 Task: Change the font to verdana.
Action: Mouse moved to (582, 178)
Screenshot: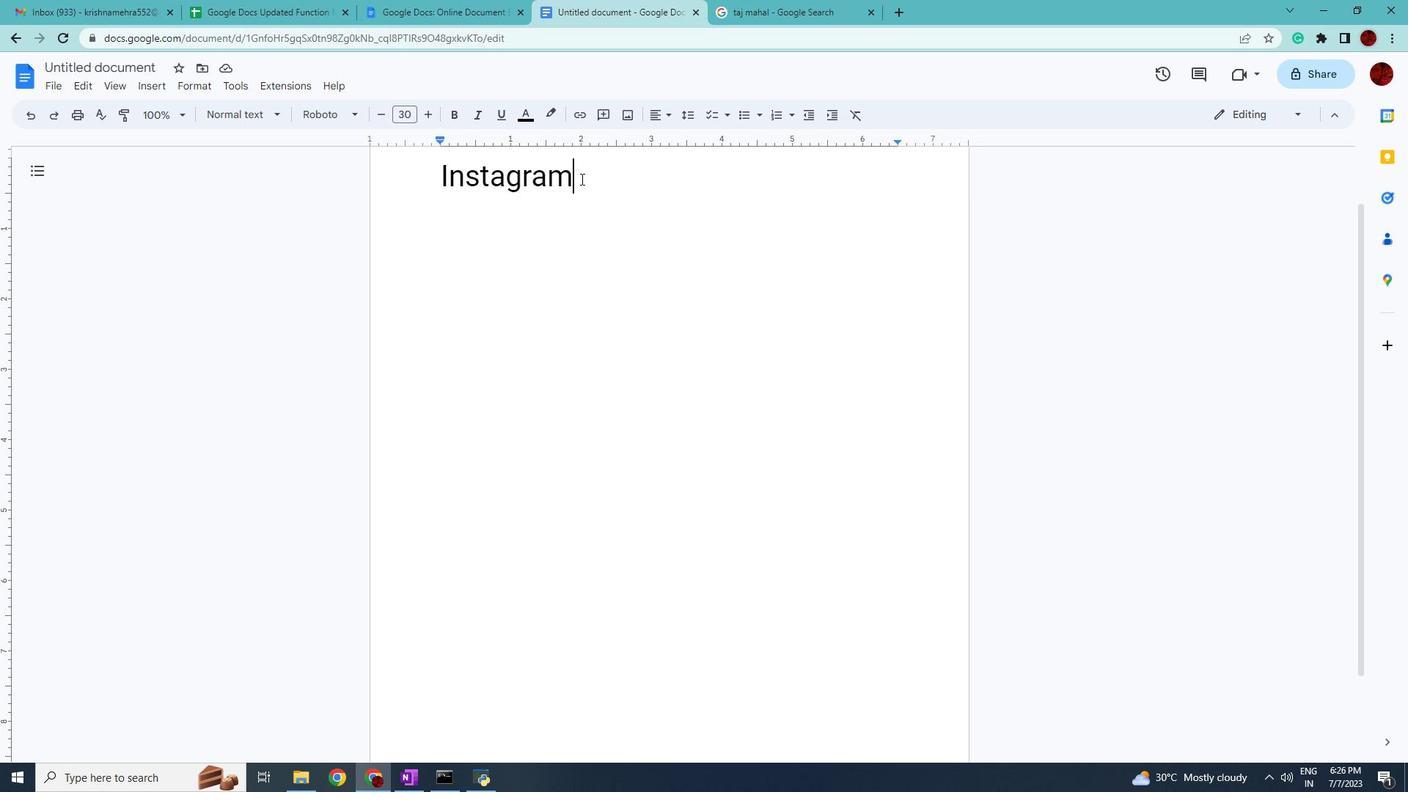 
Action: Mouse pressed left at (582, 178)
Screenshot: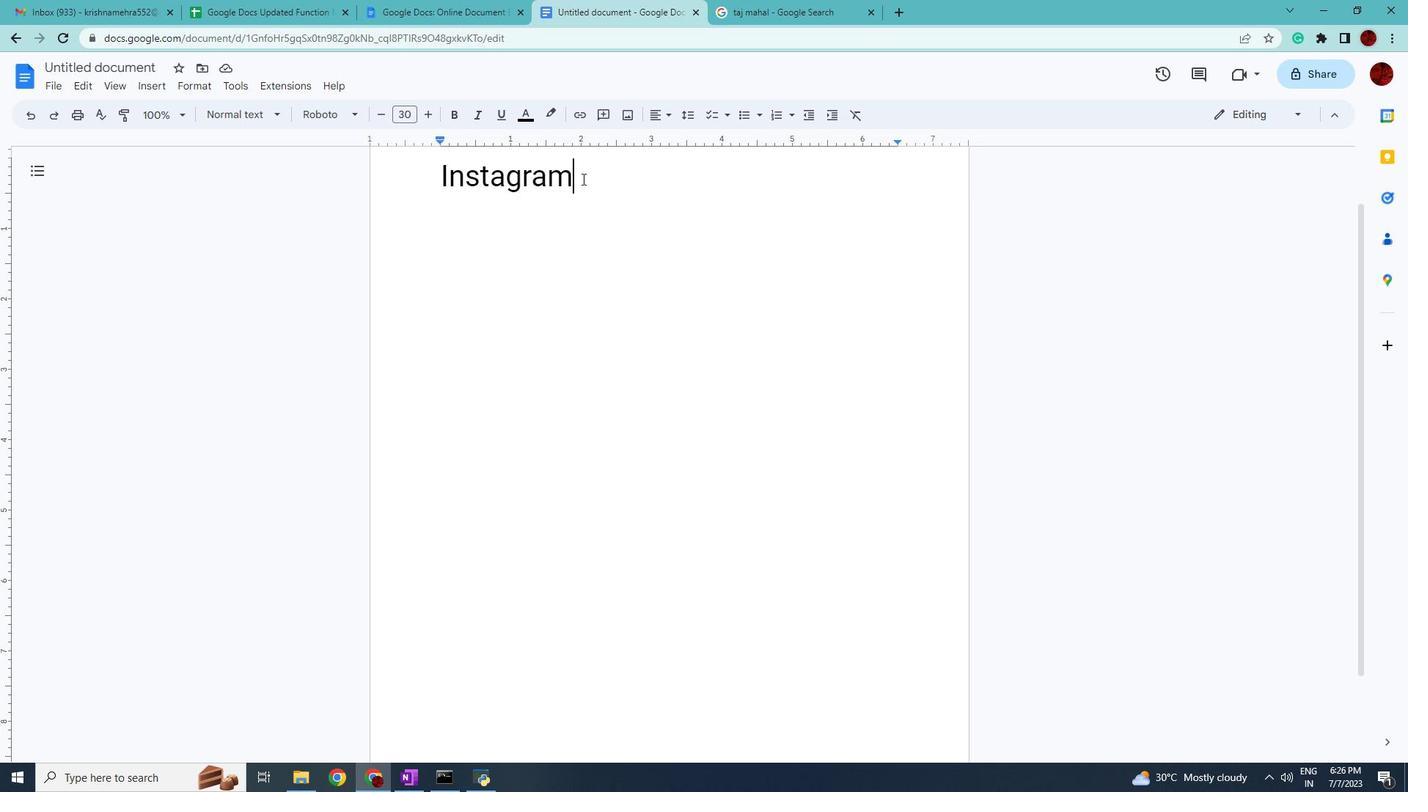 
Action: Mouse moved to (357, 115)
Screenshot: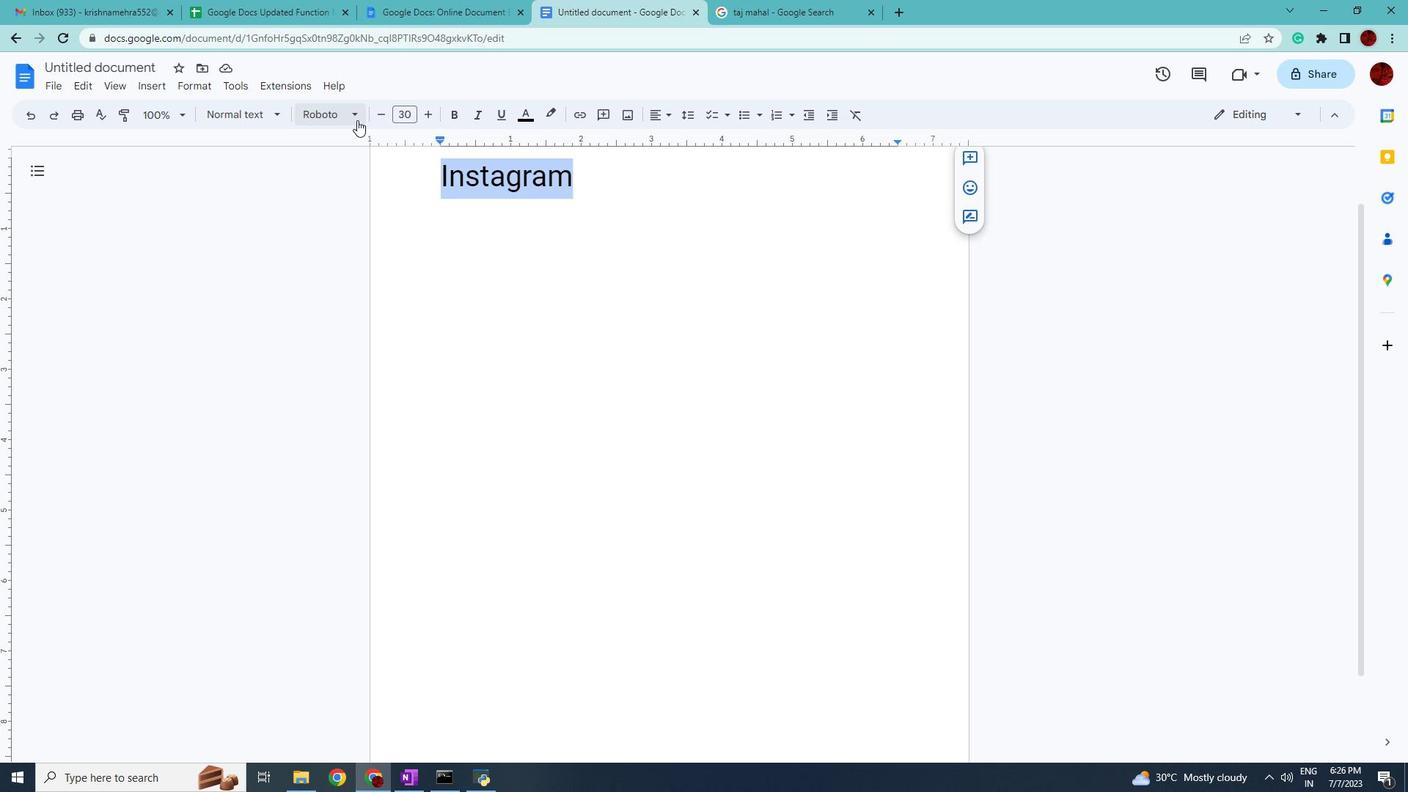 
Action: Mouse pressed left at (357, 115)
Screenshot: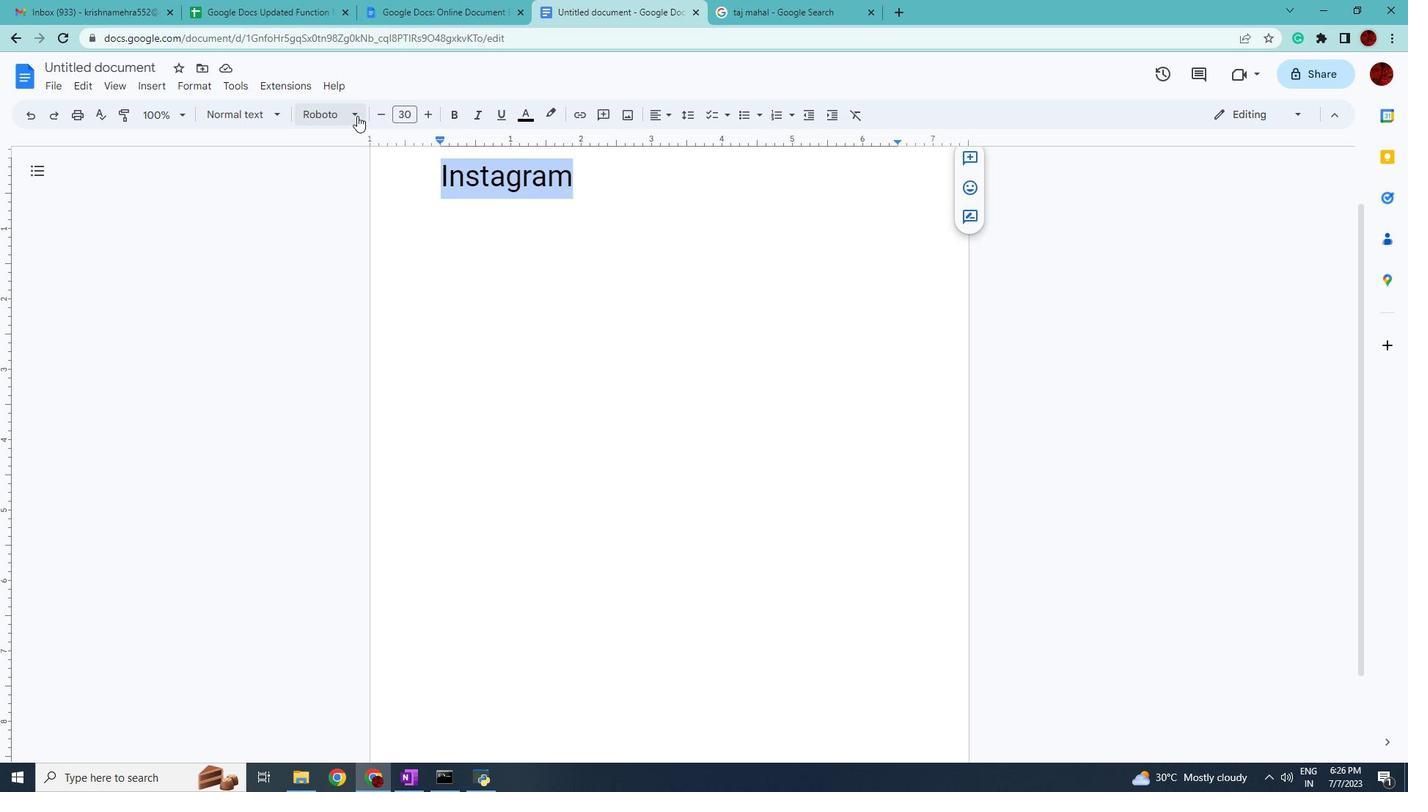 
Action: Mouse moved to (426, 409)
Screenshot: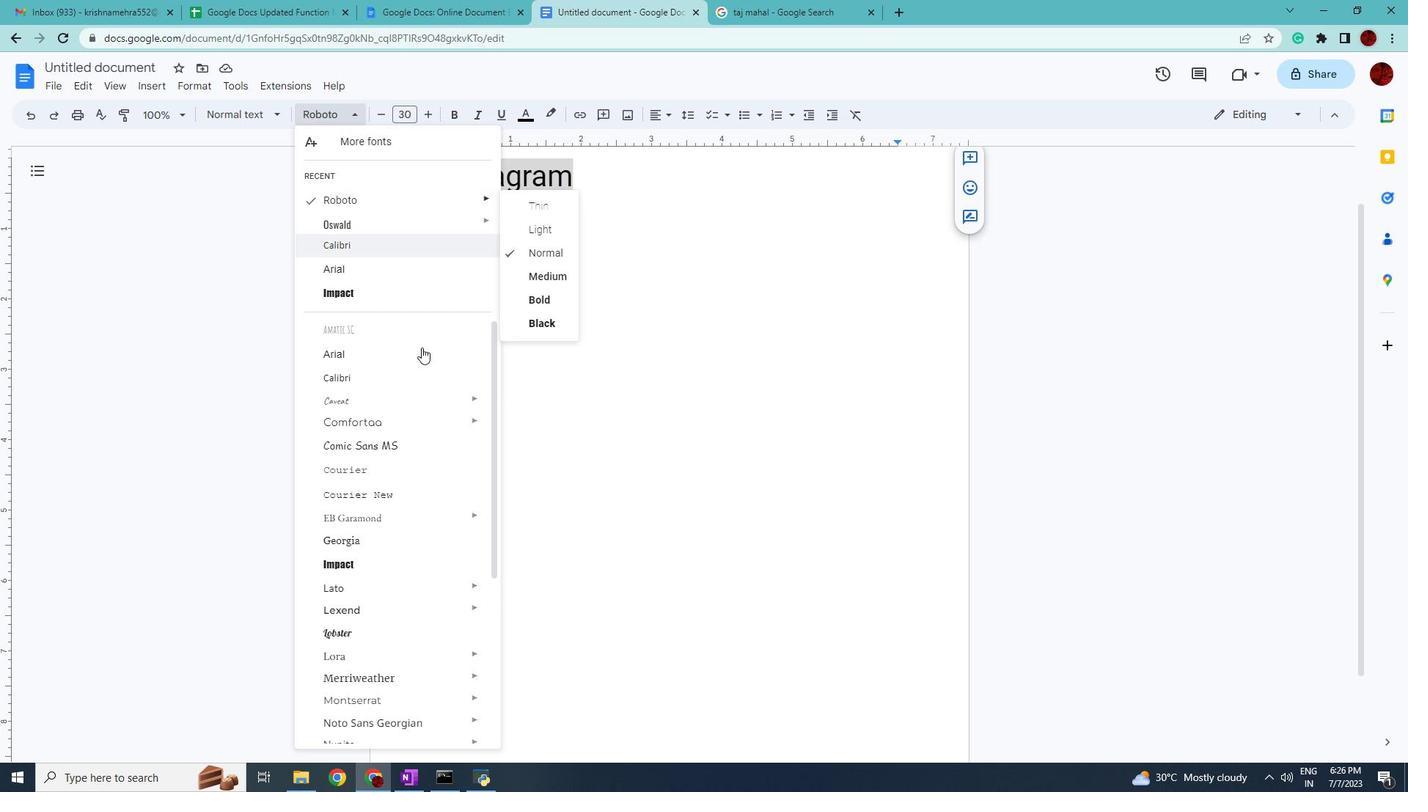 
Action: Mouse scrolled (426, 408) with delta (0, 0)
Screenshot: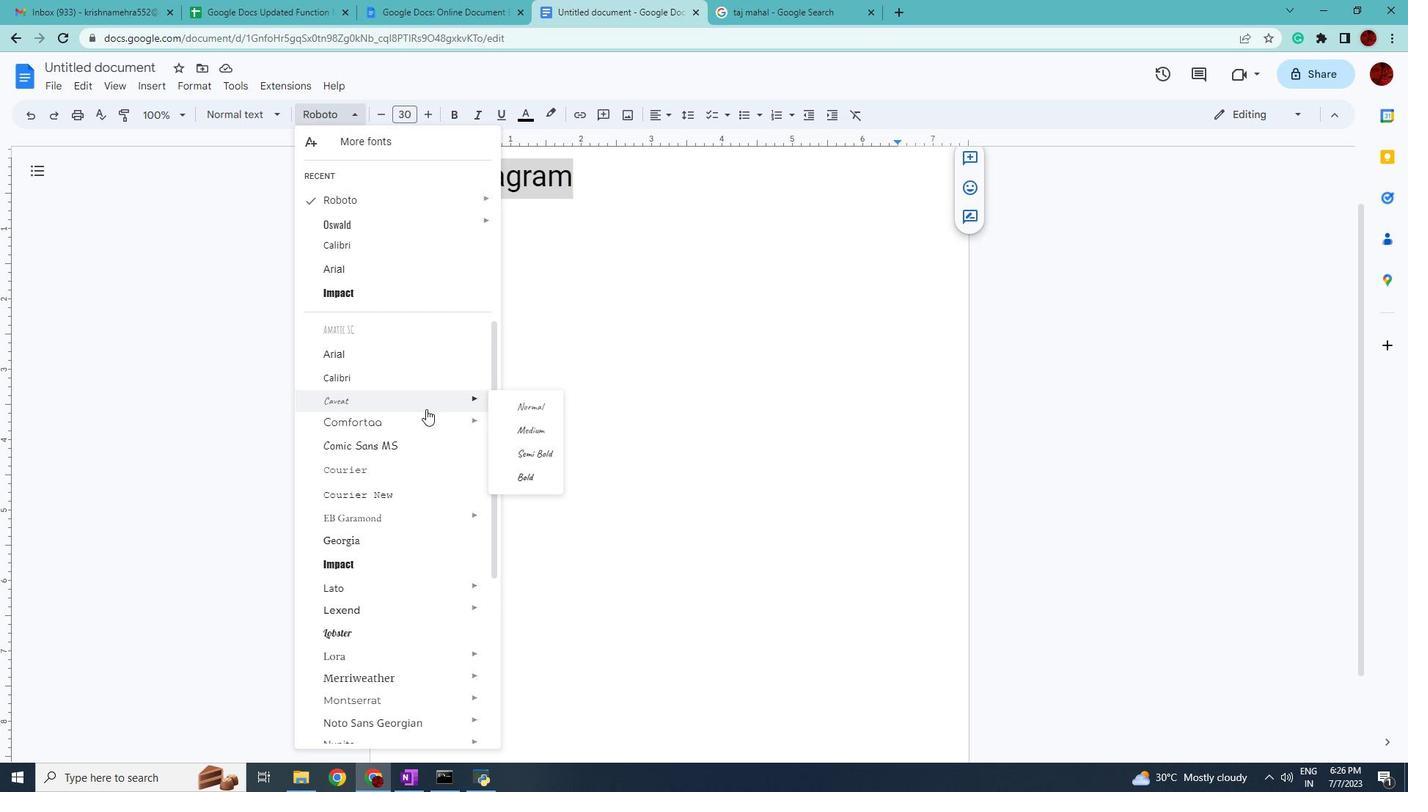 
Action: Mouse scrolled (426, 408) with delta (0, 0)
Screenshot: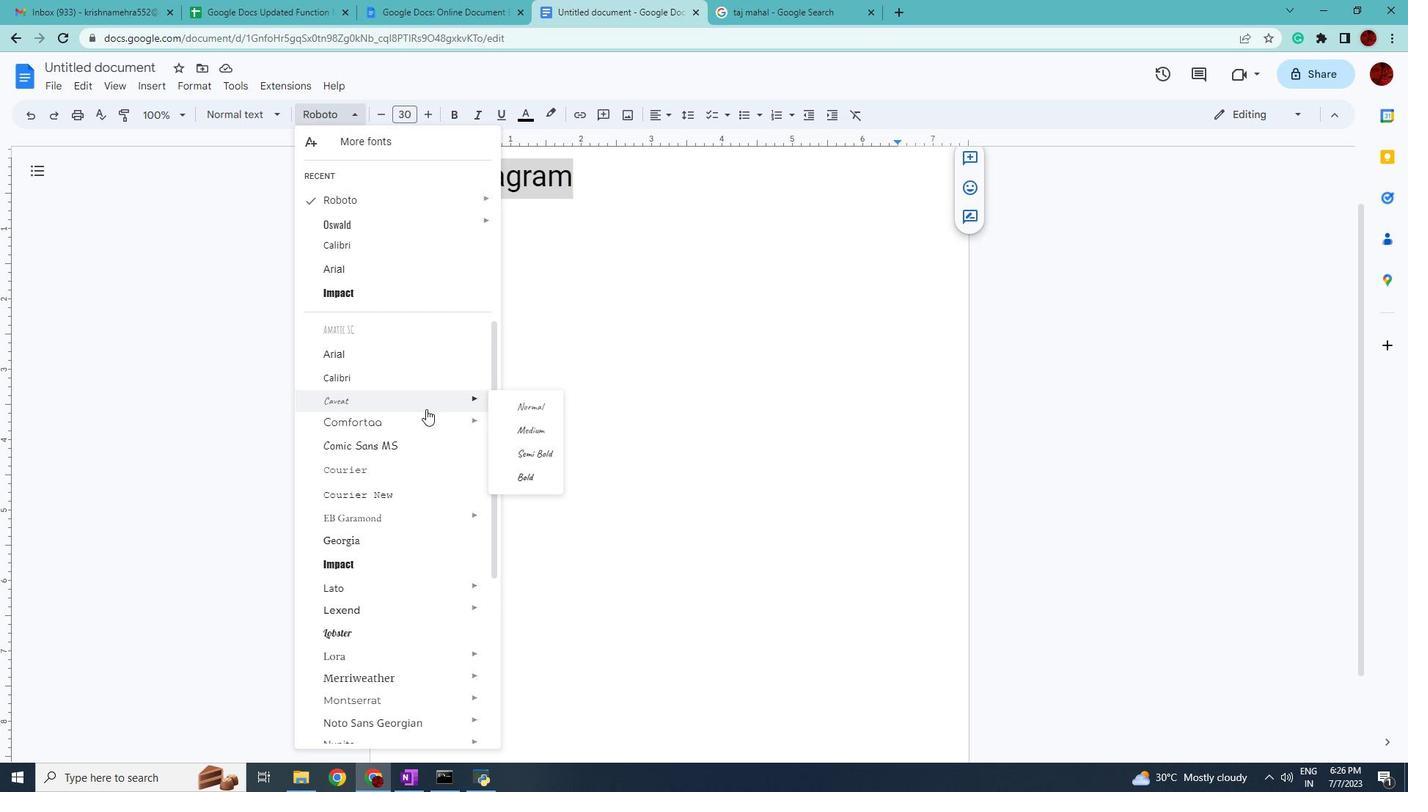 
Action: Mouse scrolled (426, 408) with delta (0, 0)
Screenshot: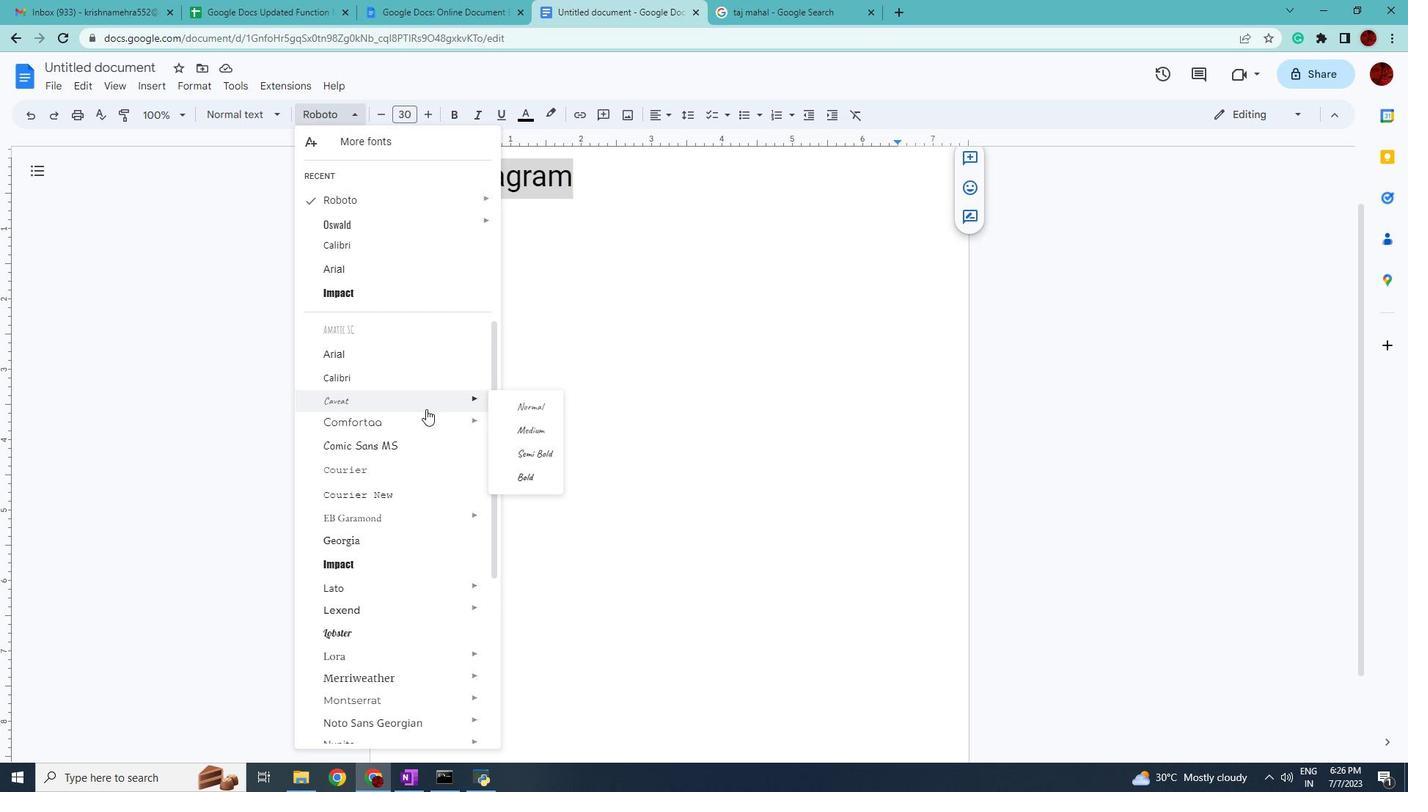 
Action: Mouse scrolled (426, 408) with delta (0, 0)
Screenshot: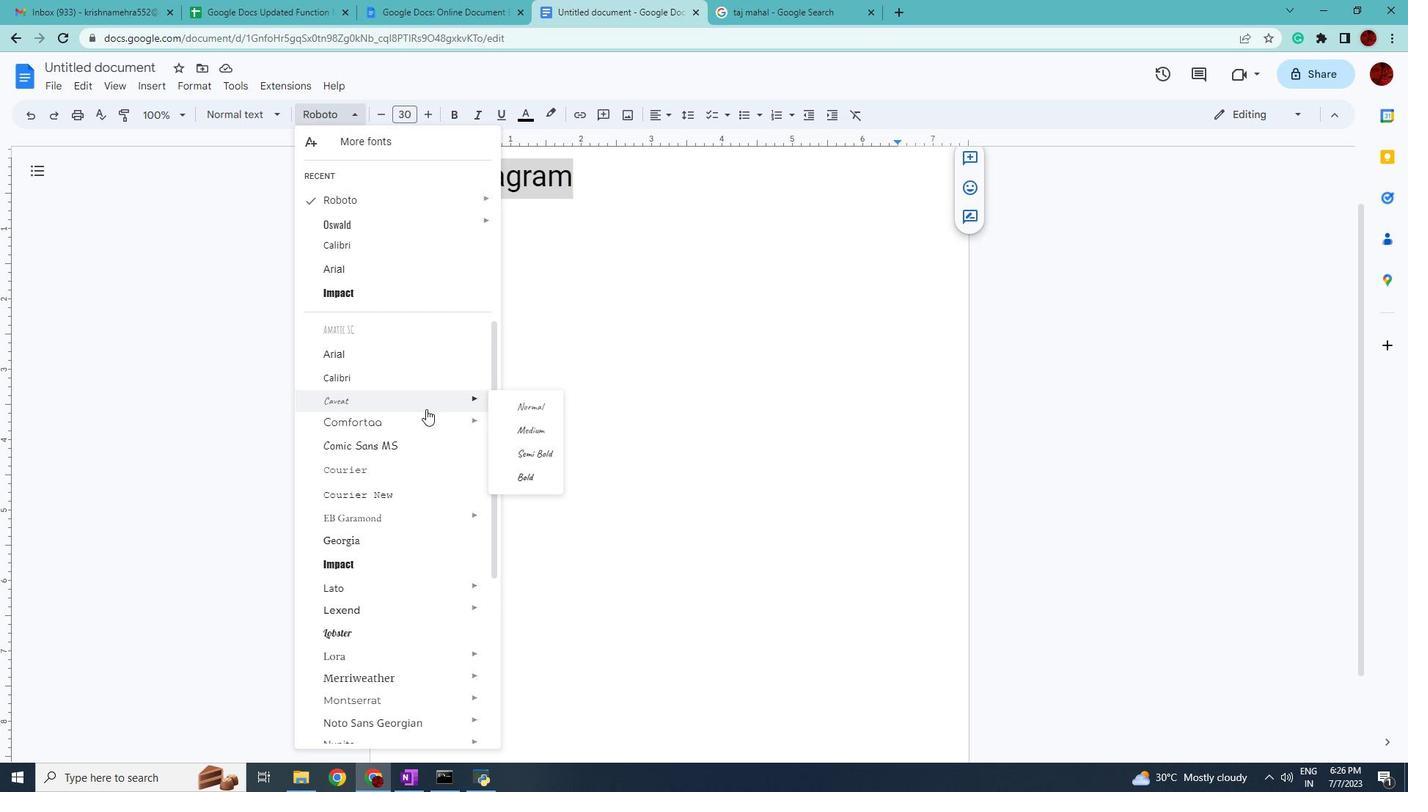 
Action: Mouse scrolled (426, 408) with delta (0, 0)
Screenshot: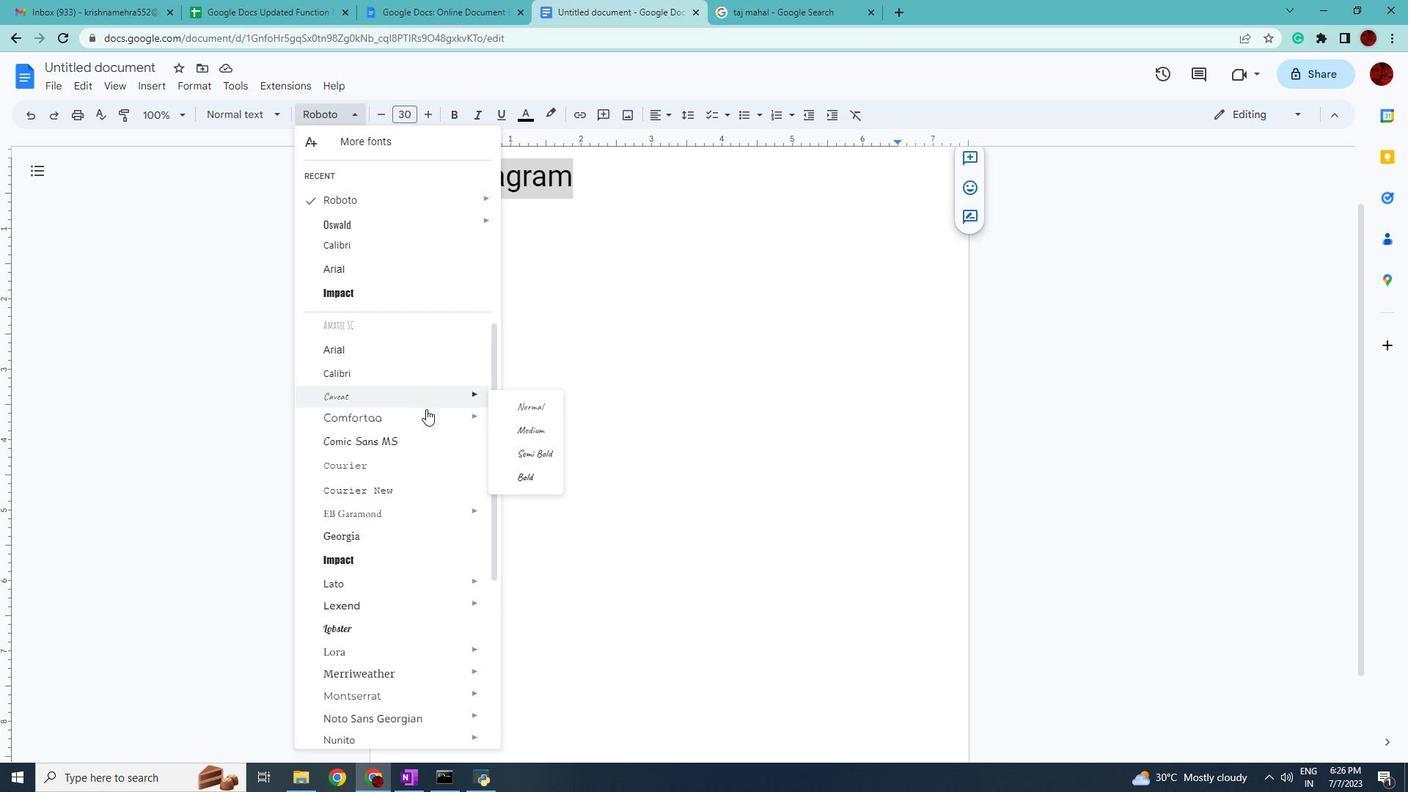 
Action: Mouse scrolled (426, 408) with delta (0, 0)
Screenshot: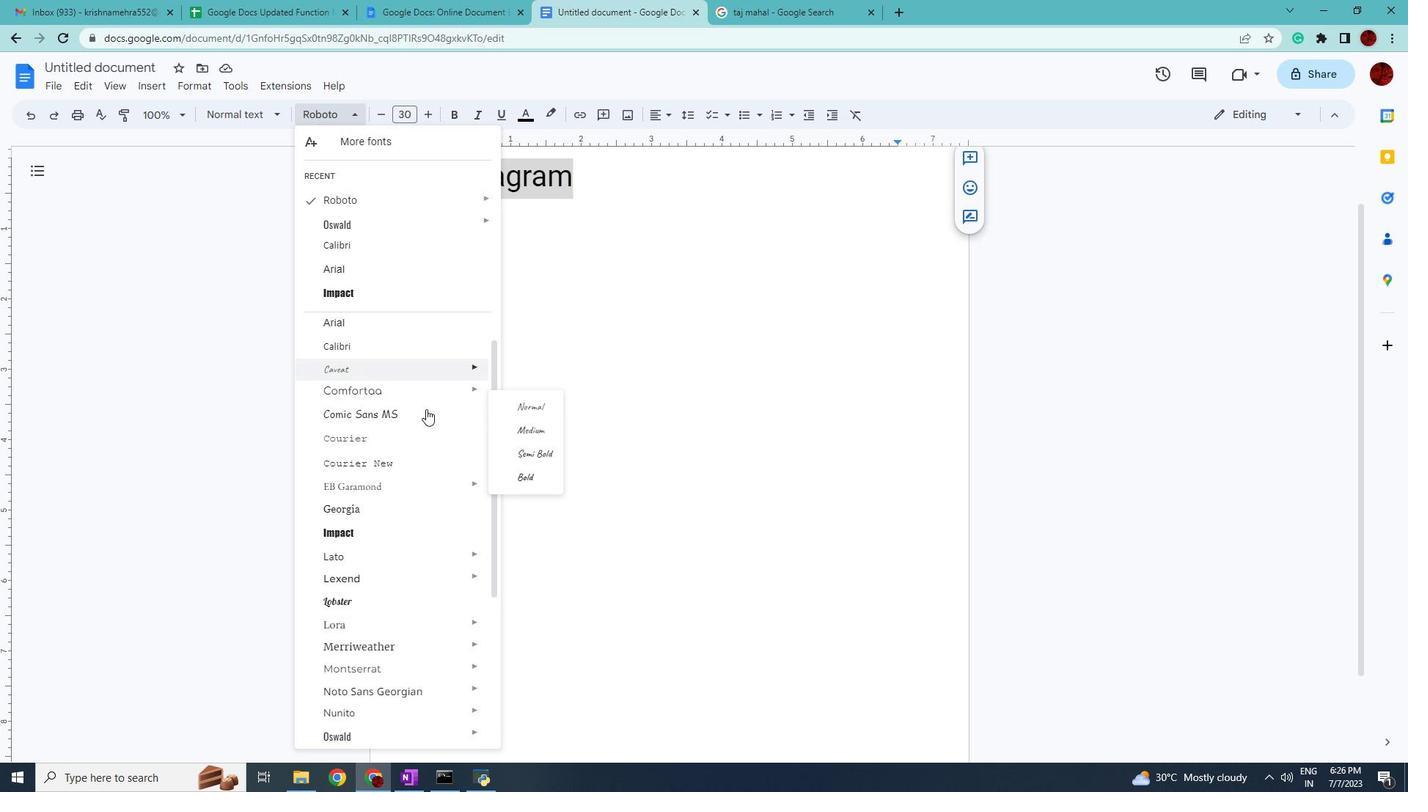 
Action: Mouse scrolled (426, 408) with delta (0, 0)
Screenshot: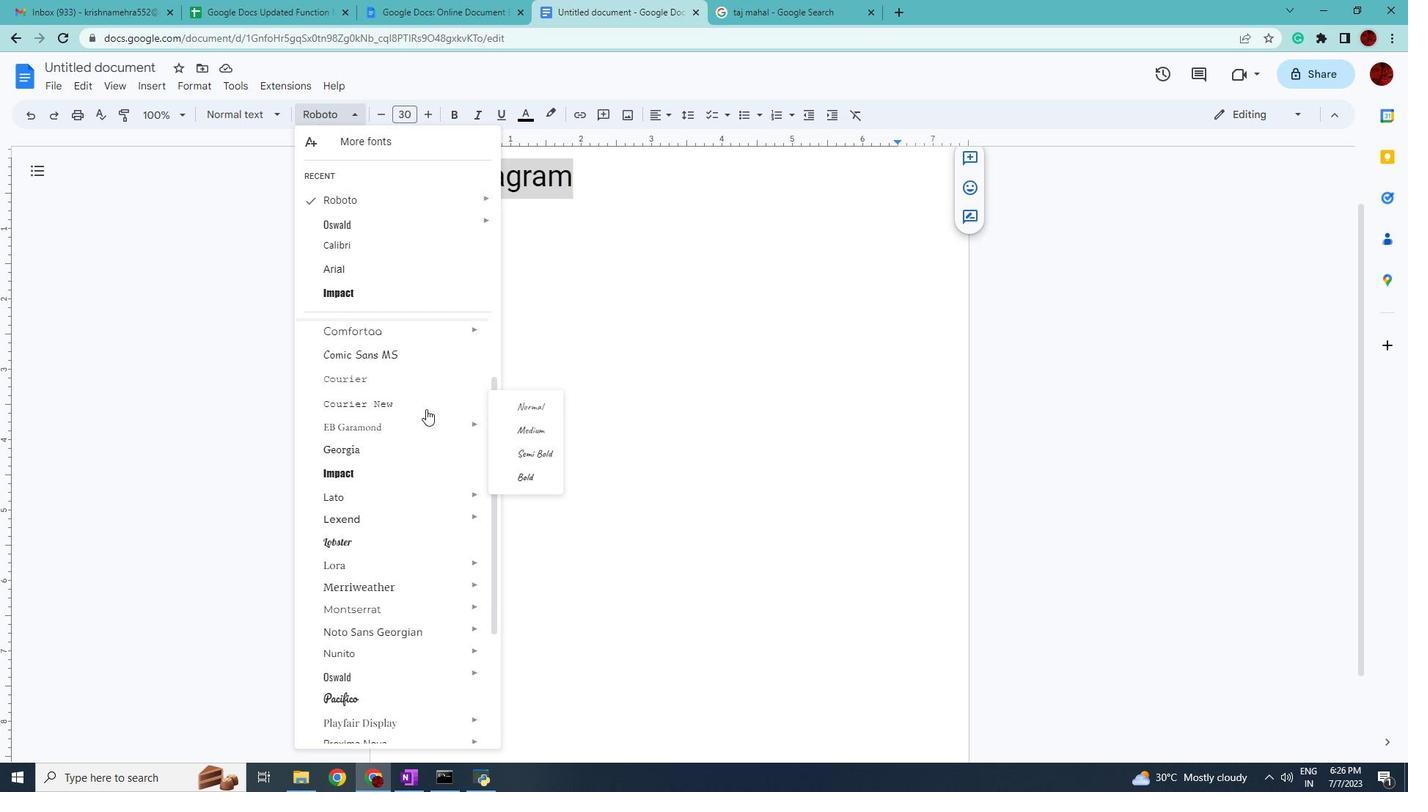 
Action: Mouse moved to (360, 728)
Screenshot: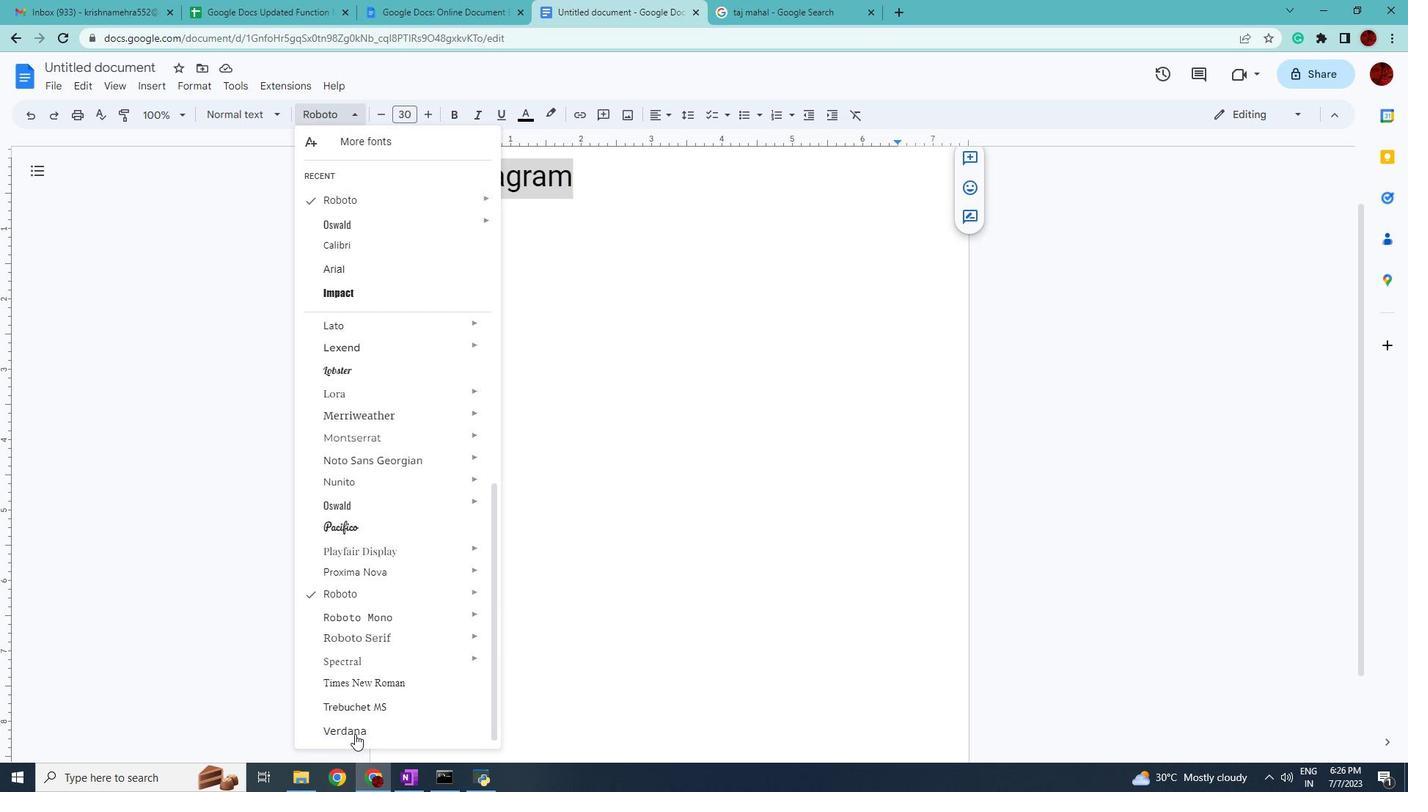 
Action: Mouse pressed left at (360, 728)
Screenshot: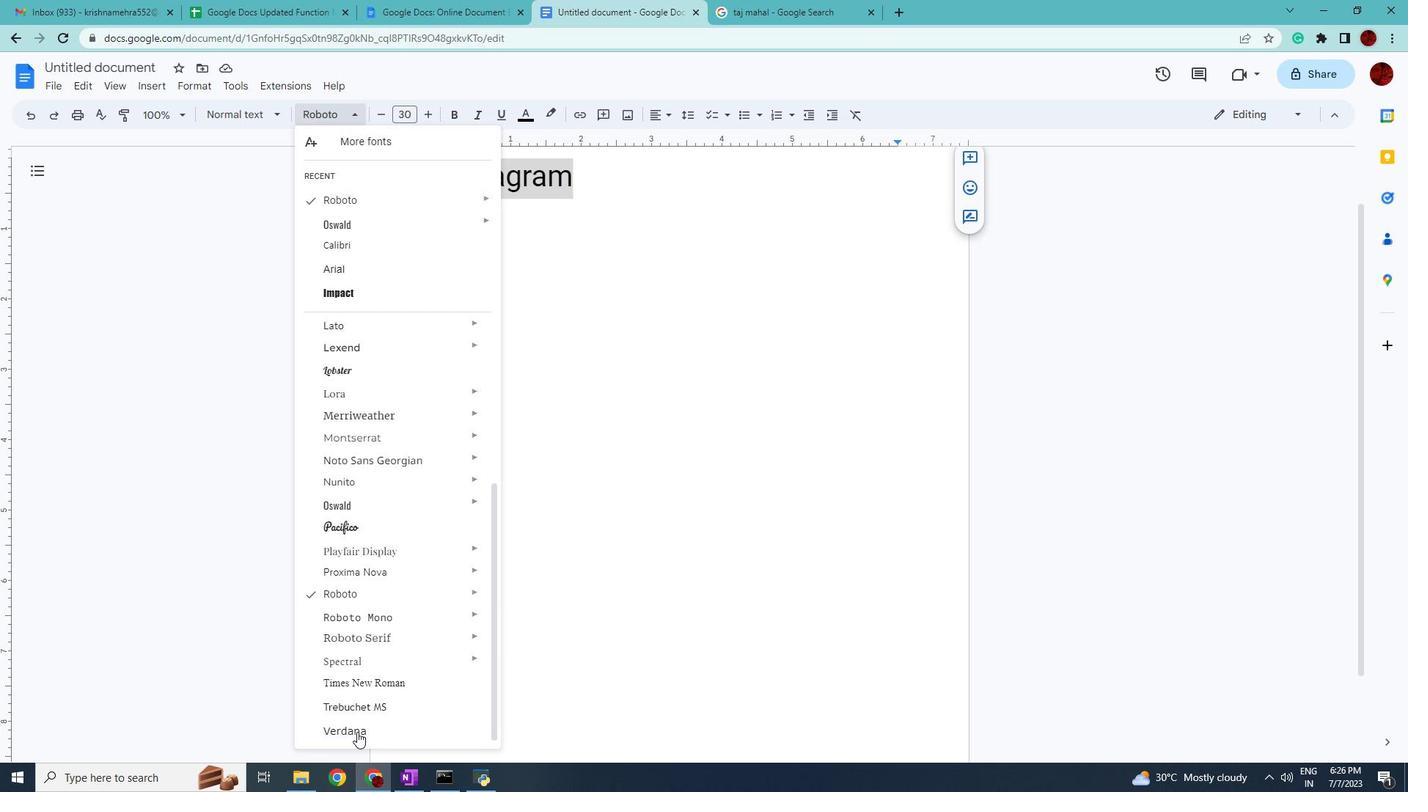 
Action: Mouse moved to (360, 727)
Screenshot: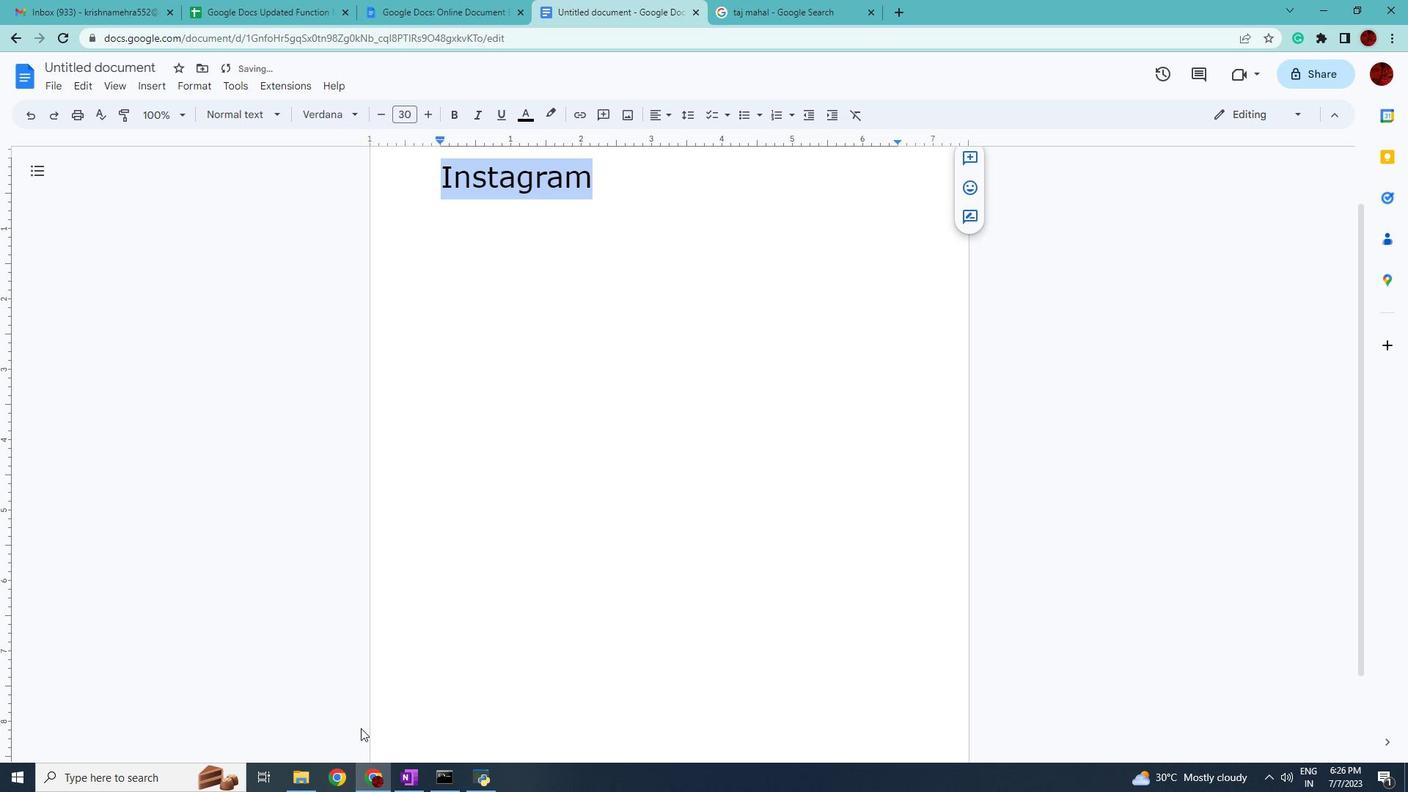 
